 Task: Create a due date automation trigger when advanced on, on the wednesday after a card is due add fields with custom field "Resume" set to a date in this week at 11:00 AM.
Action: Mouse moved to (946, 75)
Screenshot: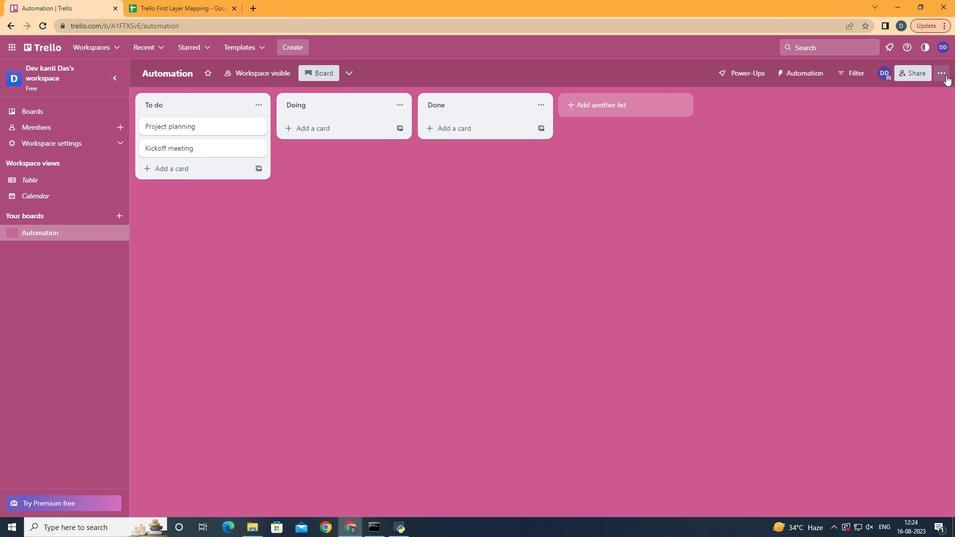 
Action: Mouse pressed left at (946, 75)
Screenshot: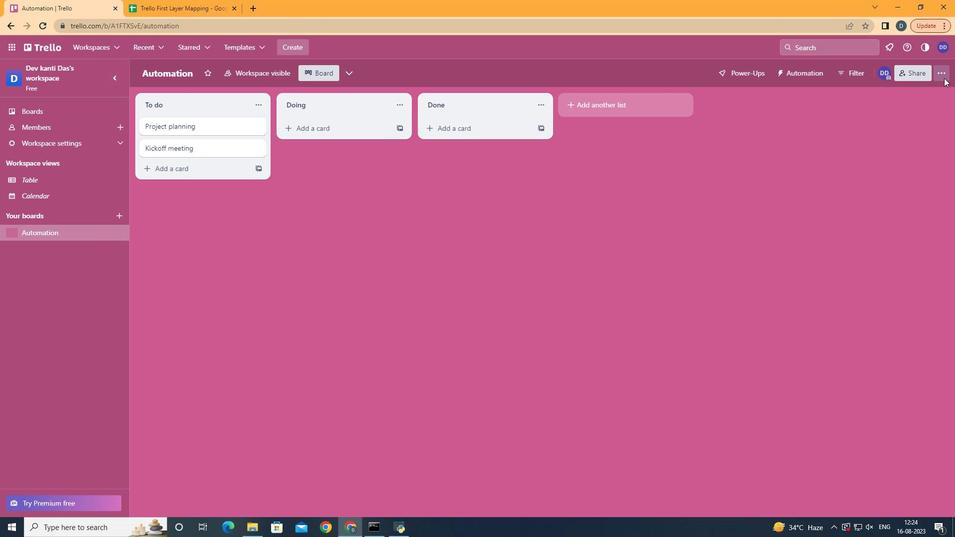 
Action: Mouse moved to (869, 206)
Screenshot: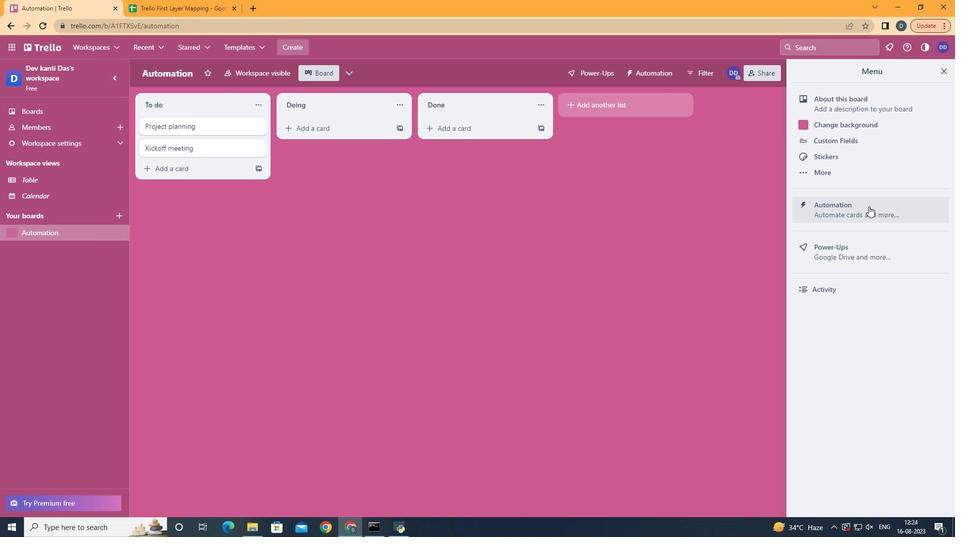 
Action: Mouse pressed left at (869, 206)
Screenshot: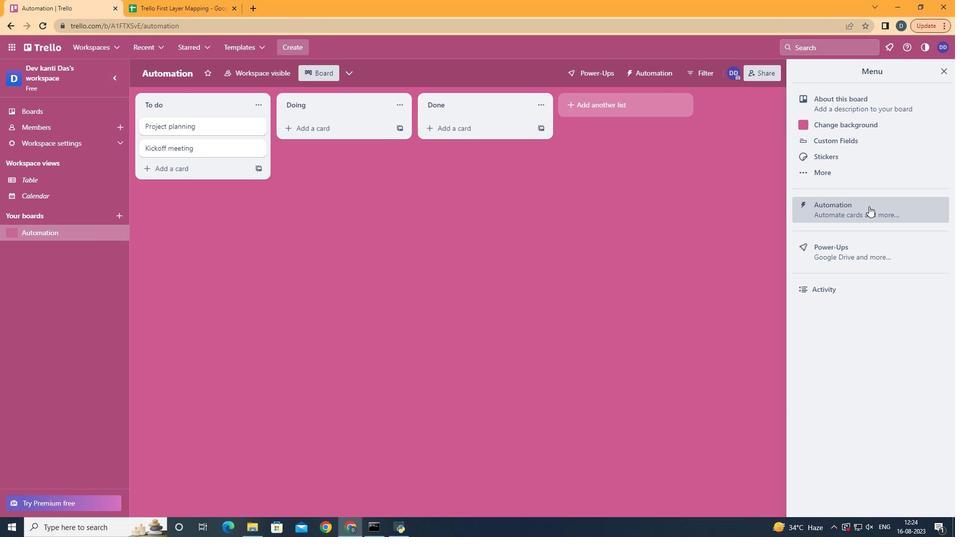 
Action: Mouse moved to (206, 204)
Screenshot: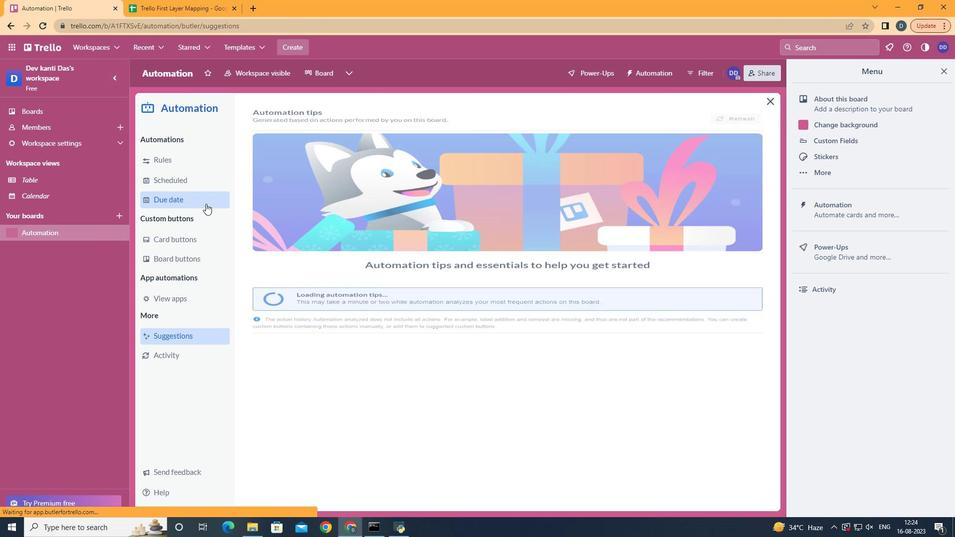 
Action: Mouse pressed left at (206, 204)
Screenshot: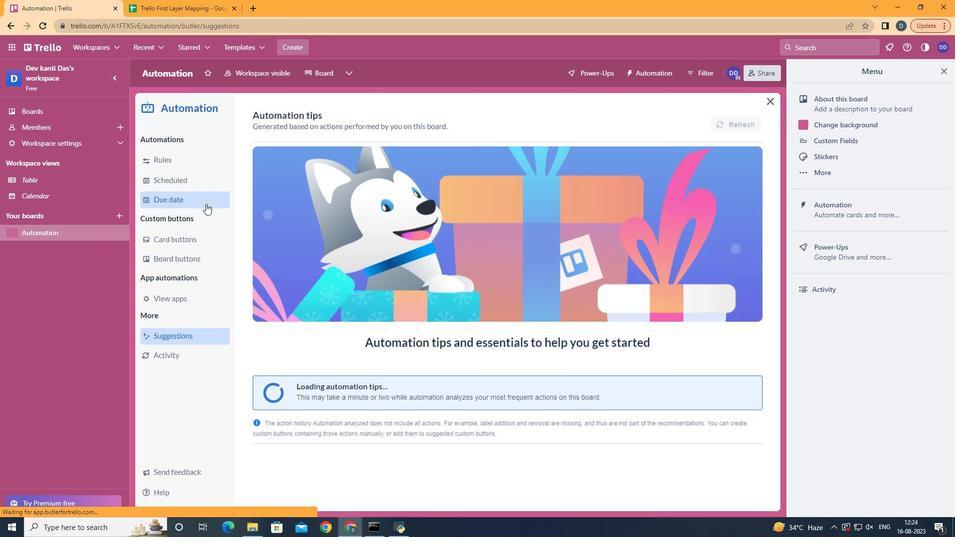 
Action: Mouse moved to (685, 121)
Screenshot: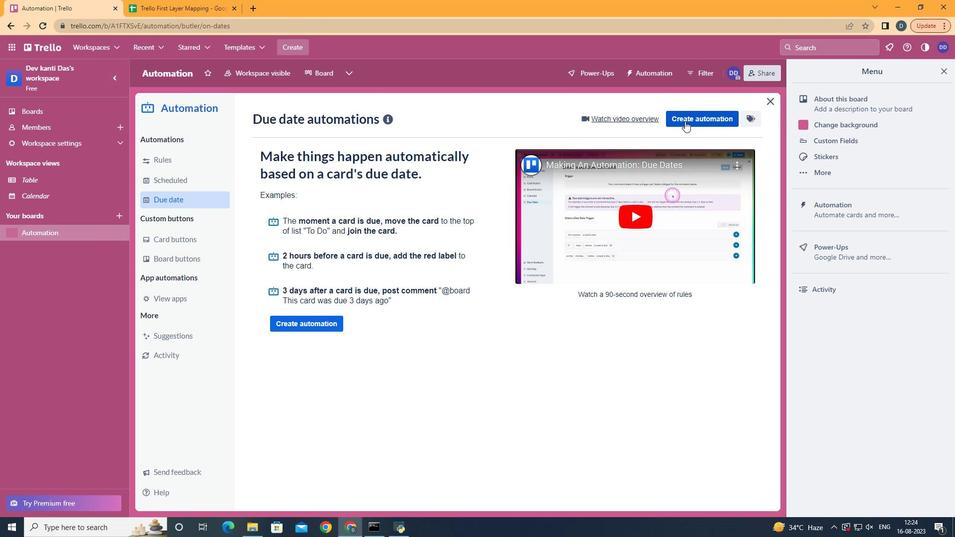 
Action: Mouse pressed left at (685, 121)
Screenshot: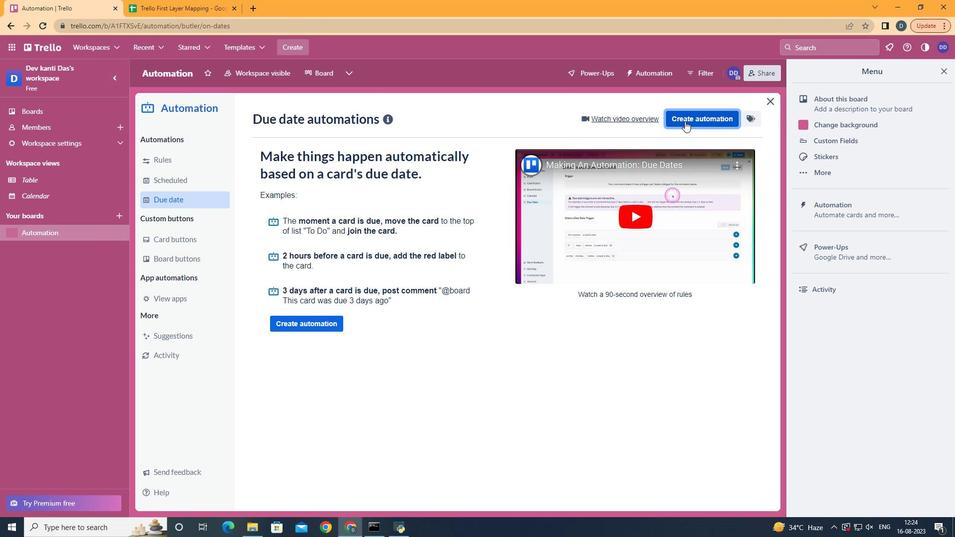 
Action: Mouse moved to (511, 212)
Screenshot: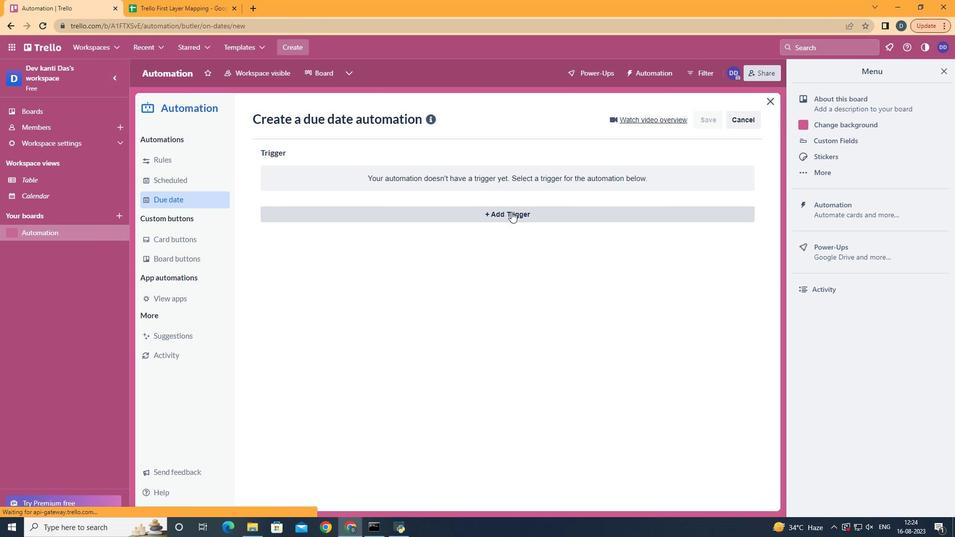 
Action: Mouse pressed left at (511, 212)
Screenshot: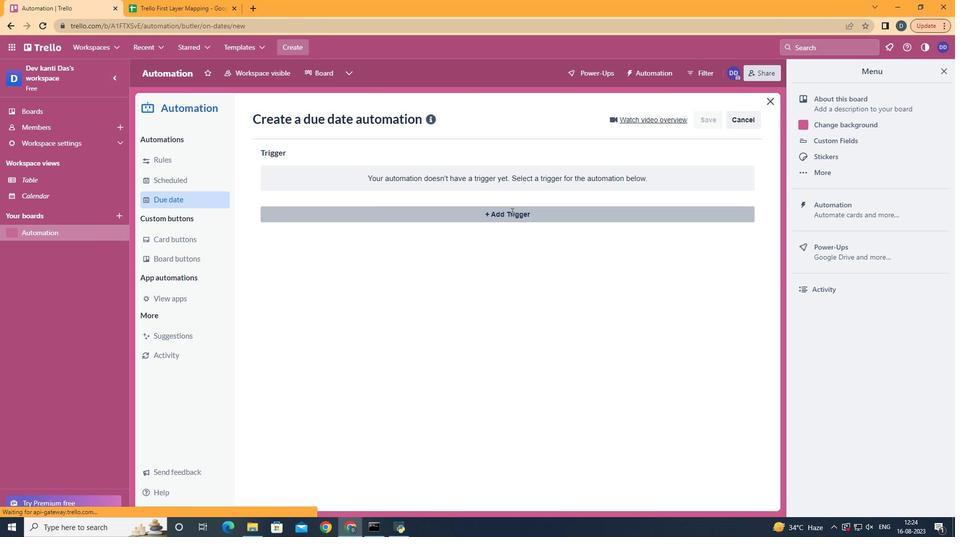 
Action: Mouse moved to (327, 297)
Screenshot: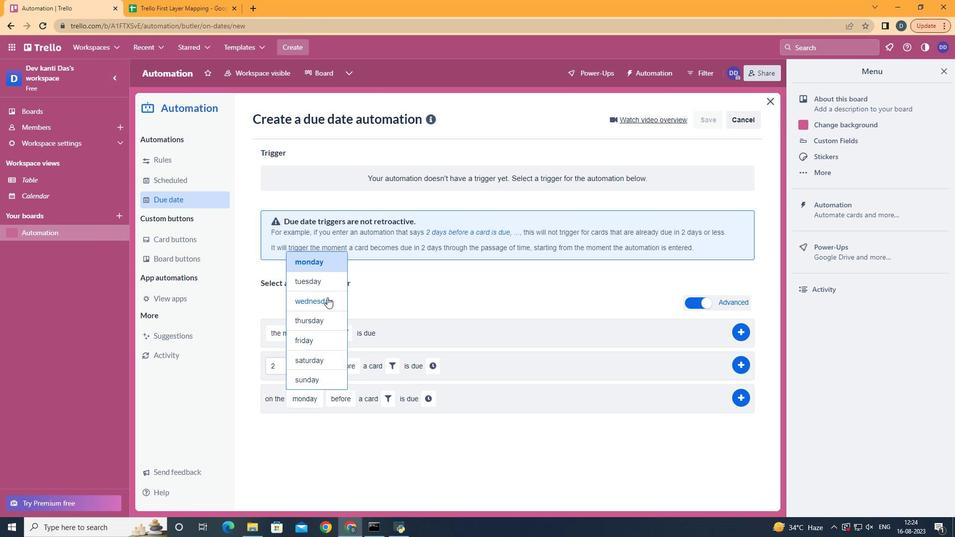 
Action: Mouse pressed left at (327, 297)
Screenshot: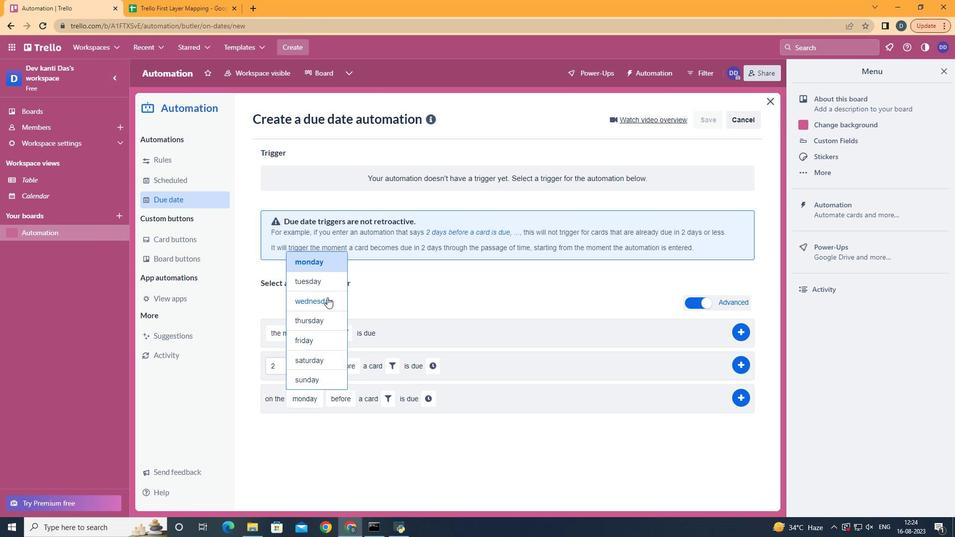 
Action: Mouse moved to (351, 432)
Screenshot: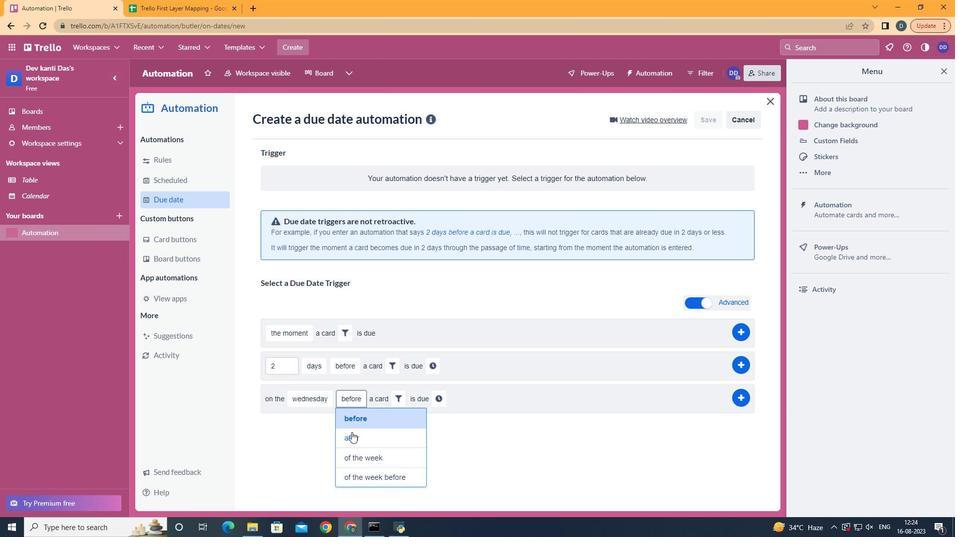 
Action: Mouse pressed left at (351, 432)
Screenshot: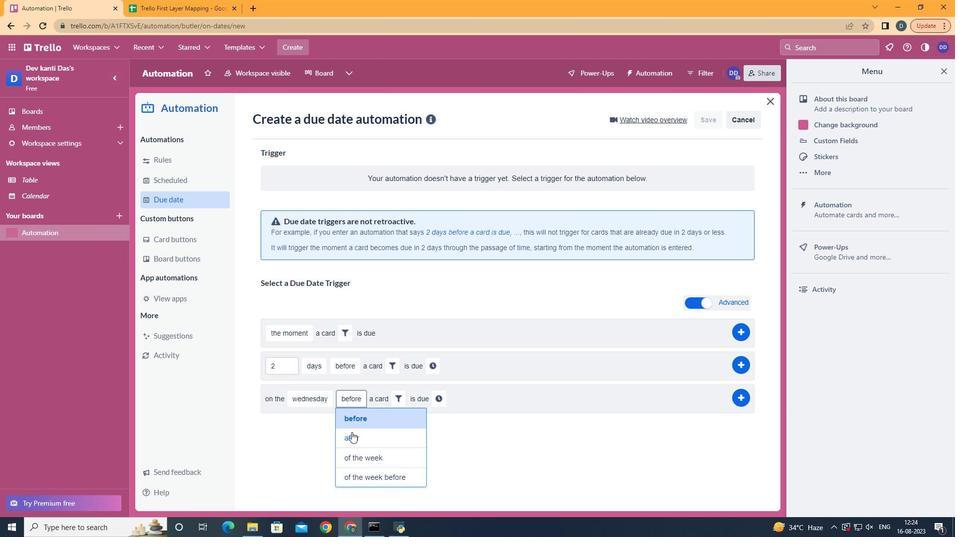 
Action: Mouse moved to (396, 403)
Screenshot: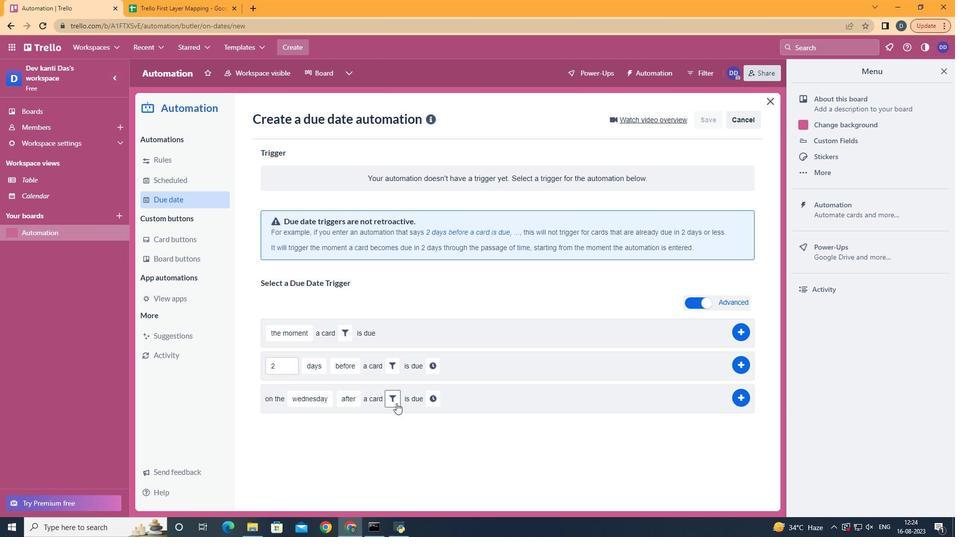 
Action: Mouse pressed left at (396, 403)
Screenshot: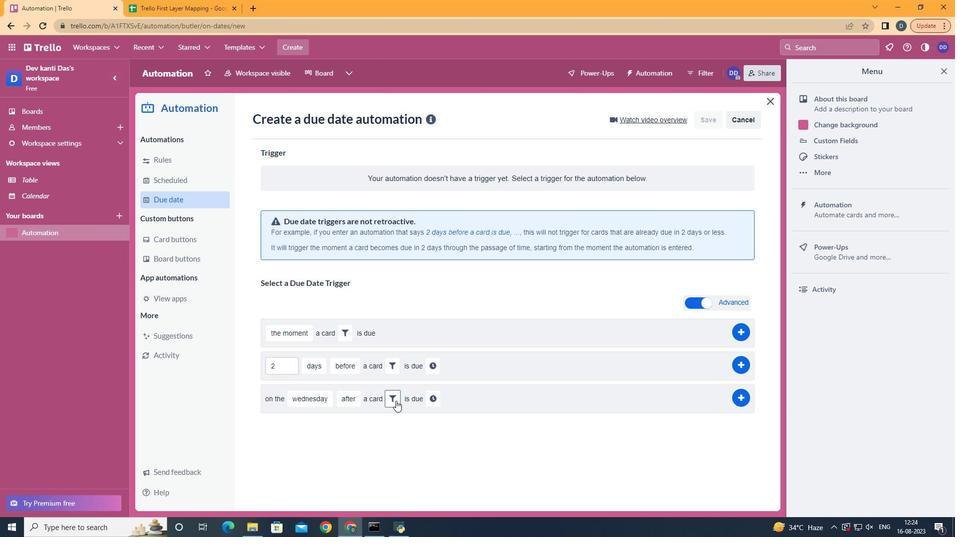 
Action: Mouse moved to (555, 431)
Screenshot: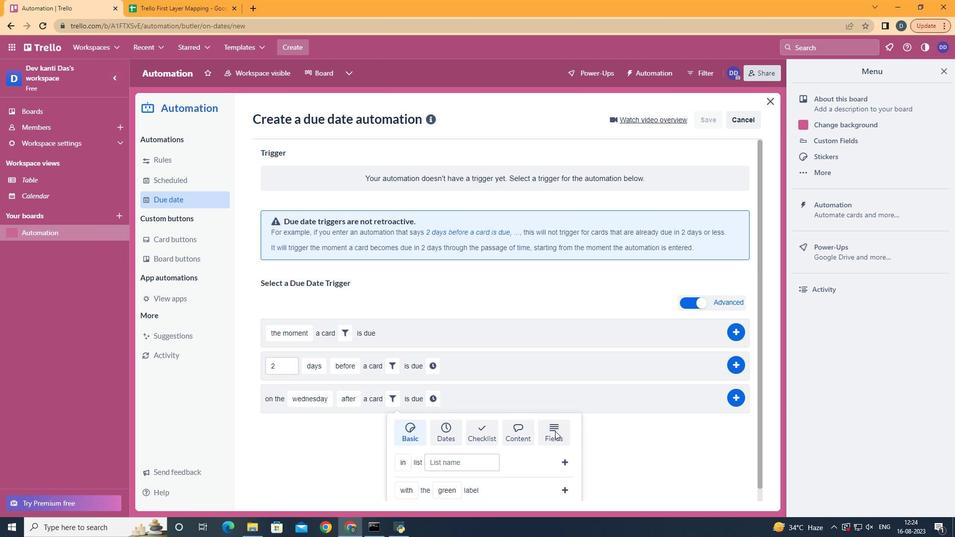 
Action: Mouse pressed left at (555, 431)
Screenshot: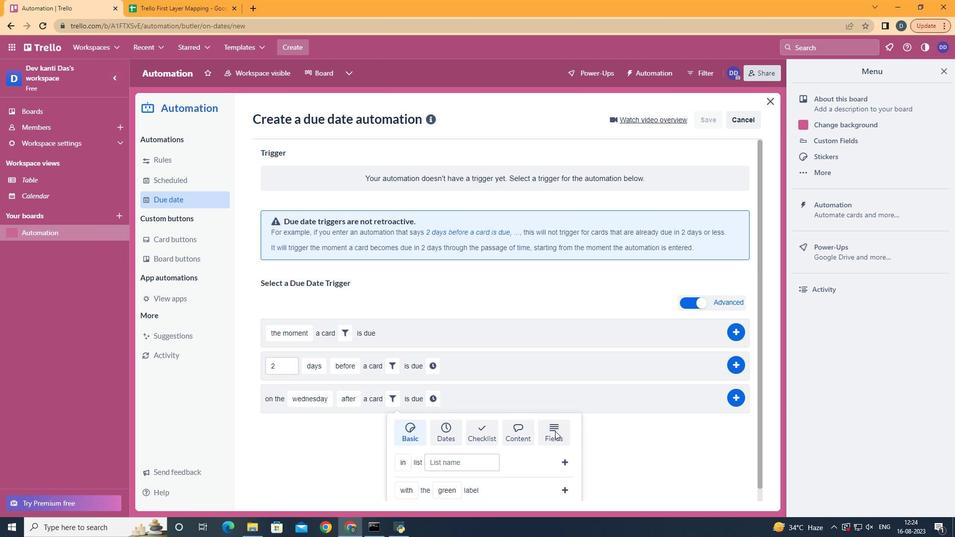 
Action: Mouse scrolled (555, 431) with delta (0, 0)
Screenshot: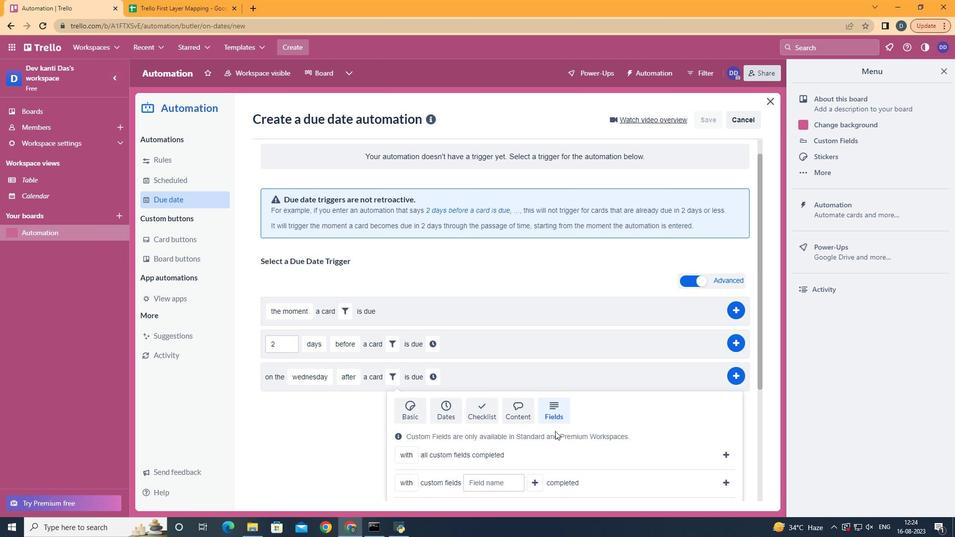 
Action: Mouse scrolled (555, 431) with delta (0, 0)
Screenshot: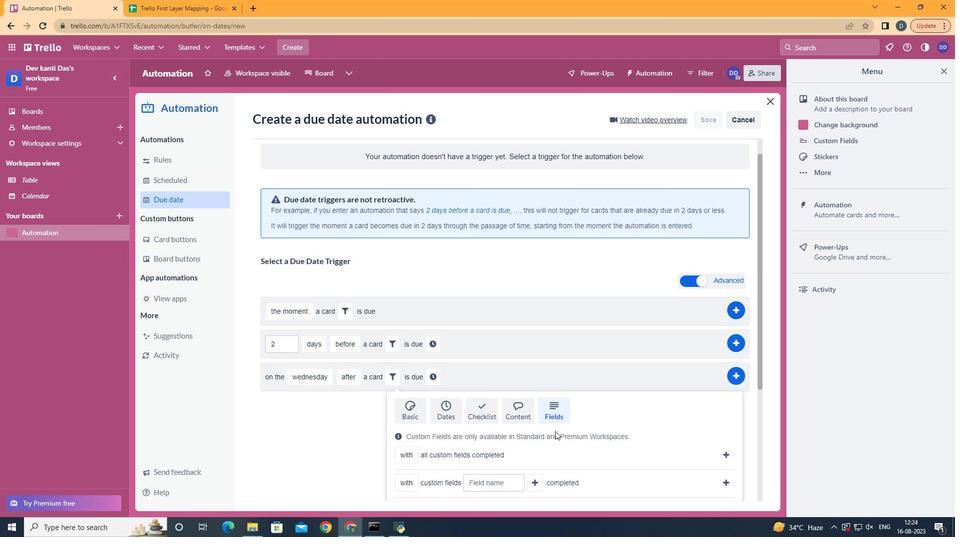 
Action: Mouse scrolled (555, 431) with delta (0, 0)
Screenshot: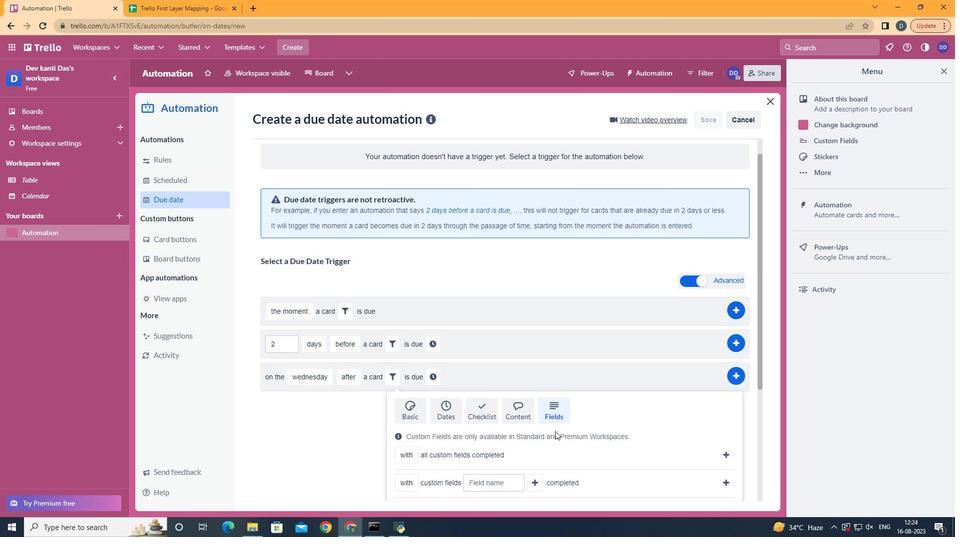 
Action: Mouse scrolled (555, 430) with delta (0, 0)
Screenshot: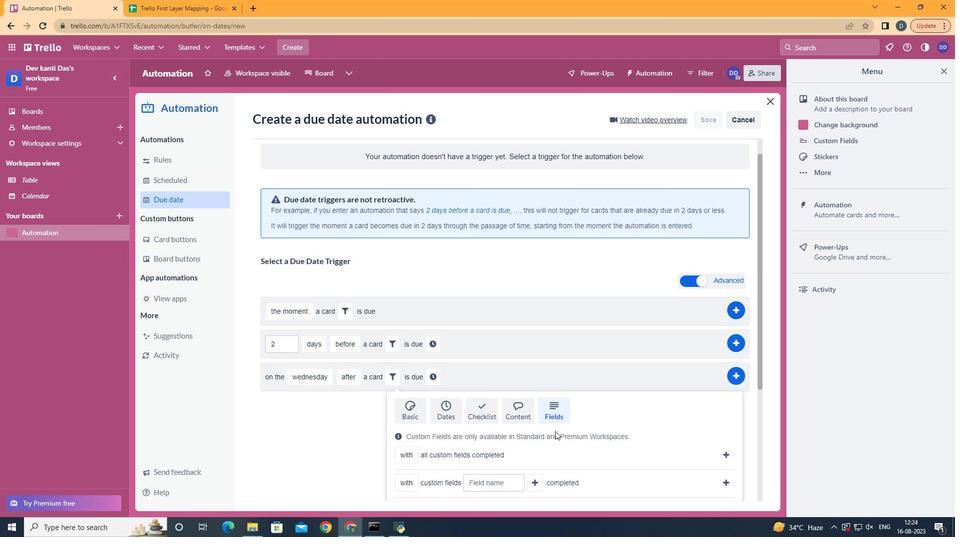 
Action: Mouse scrolled (555, 431) with delta (0, 0)
Screenshot: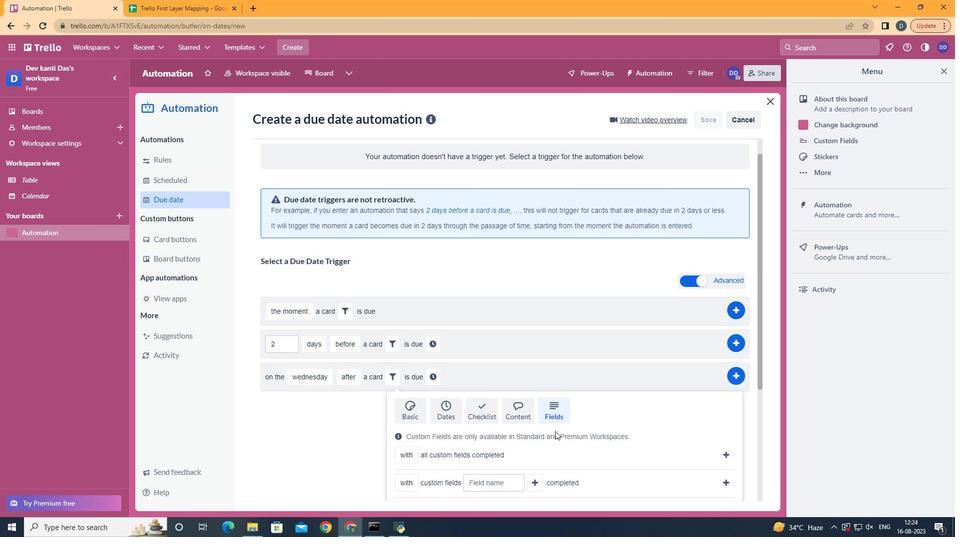 
Action: Mouse moved to (506, 450)
Screenshot: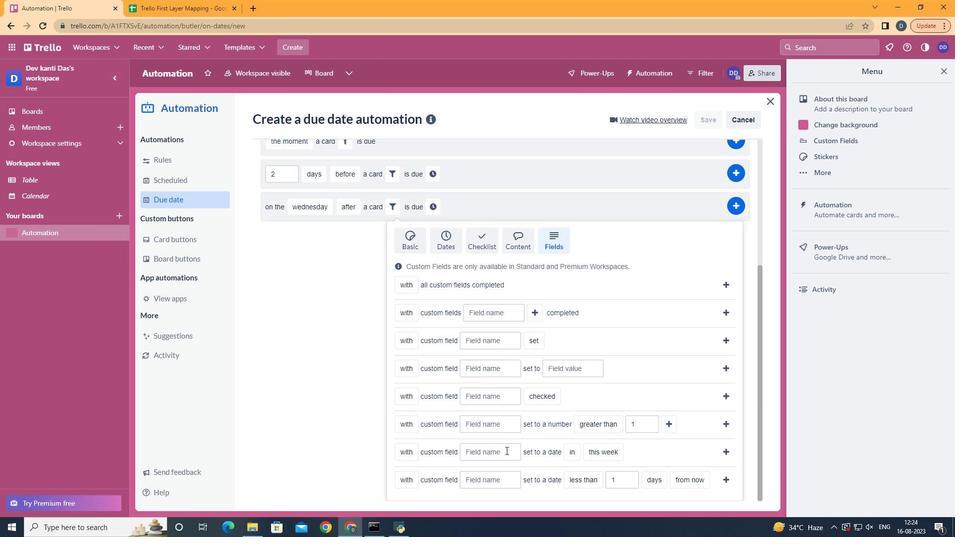 
Action: Mouse pressed left at (506, 450)
Screenshot: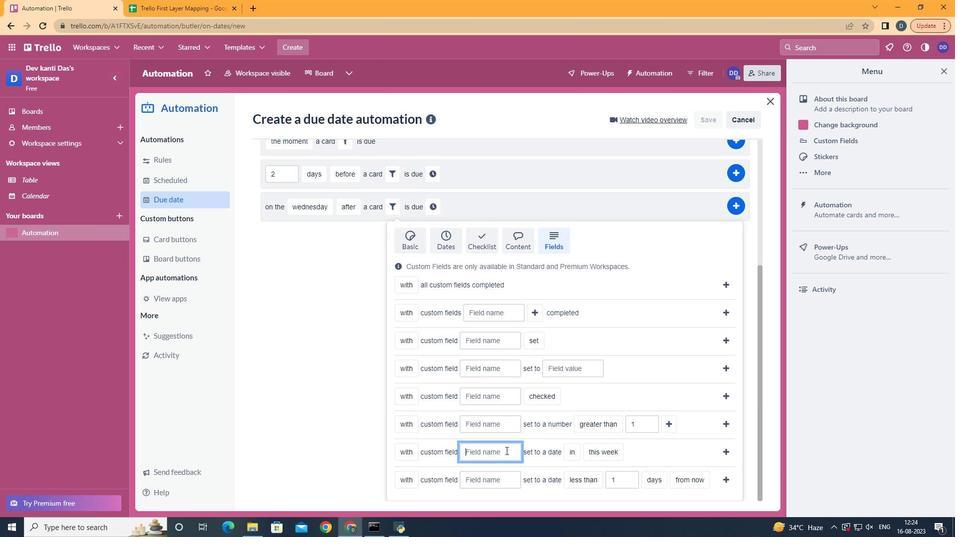 
Action: Key pressed <Key.shift>Resume
Screenshot: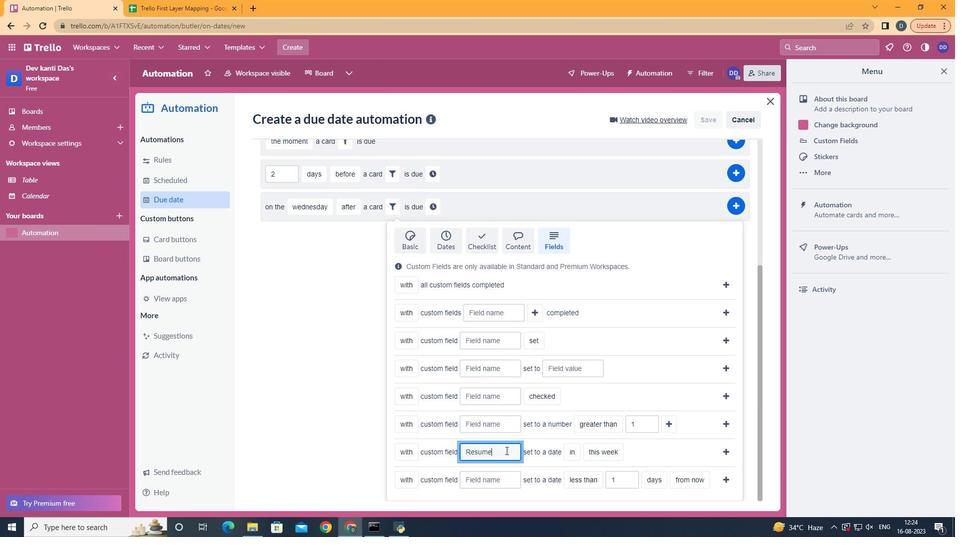 
Action: Mouse moved to (724, 454)
Screenshot: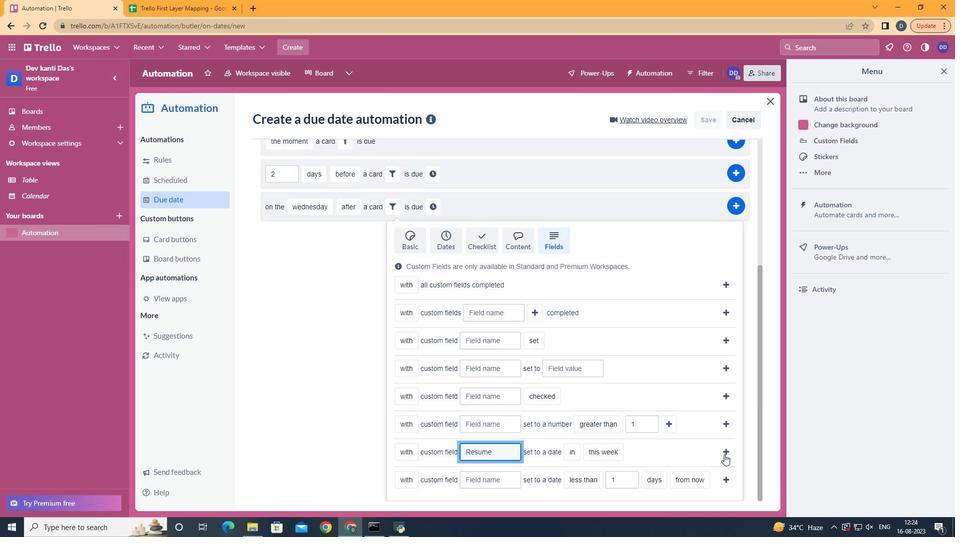 
Action: Mouse pressed left at (724, 454)
Screenshot: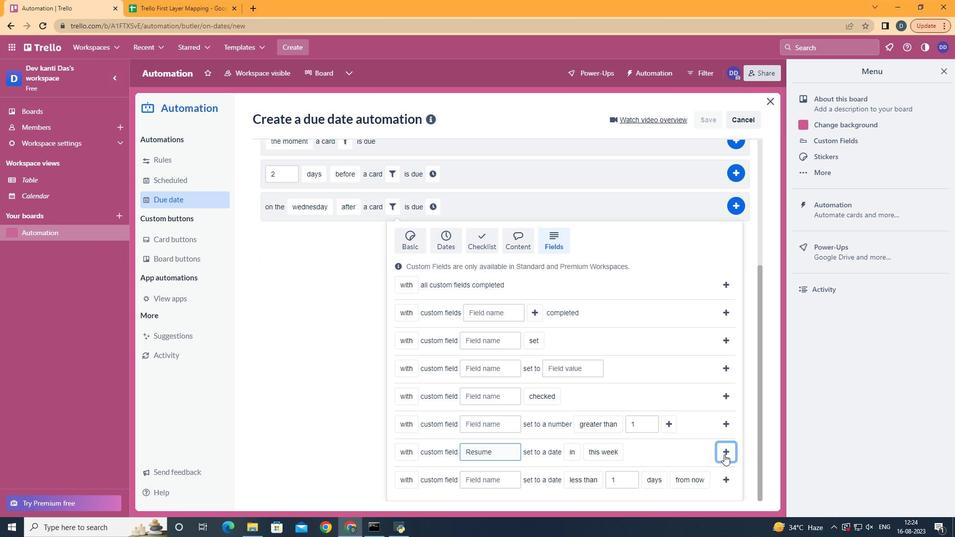 
Action: Mouse moved to (623, 403)
Screenshot: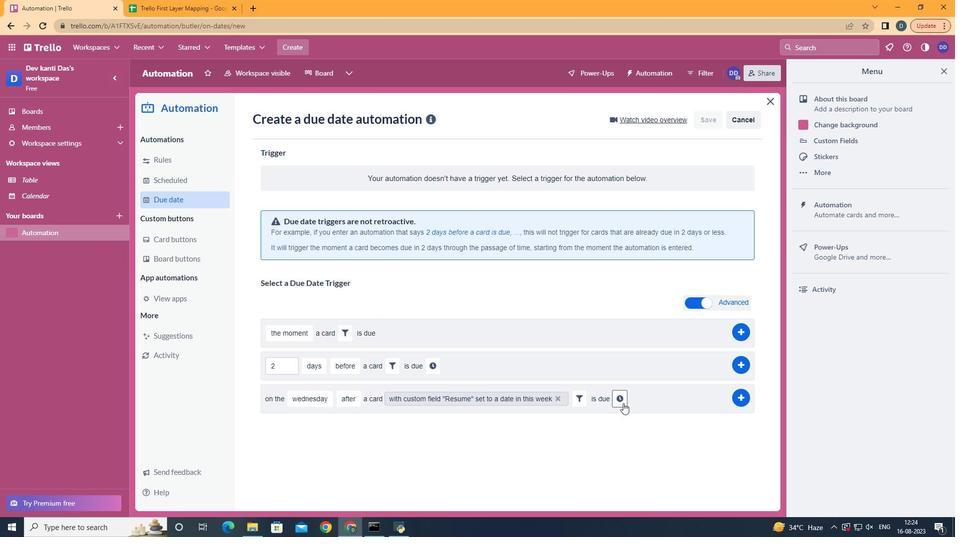 
Action: Mouse pressed left at (623, 403)
Screenshot: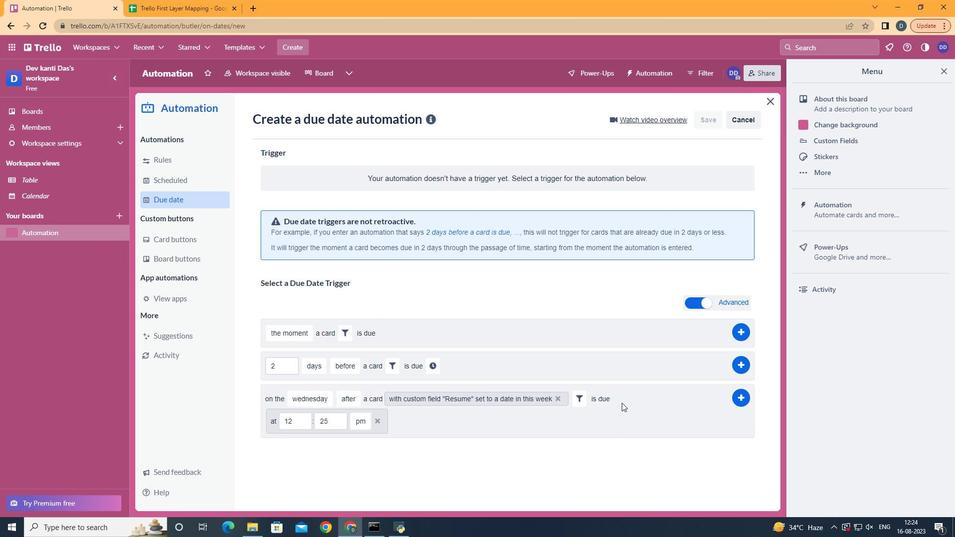
Action: Mouse moved to (293, 423)
Screenshot: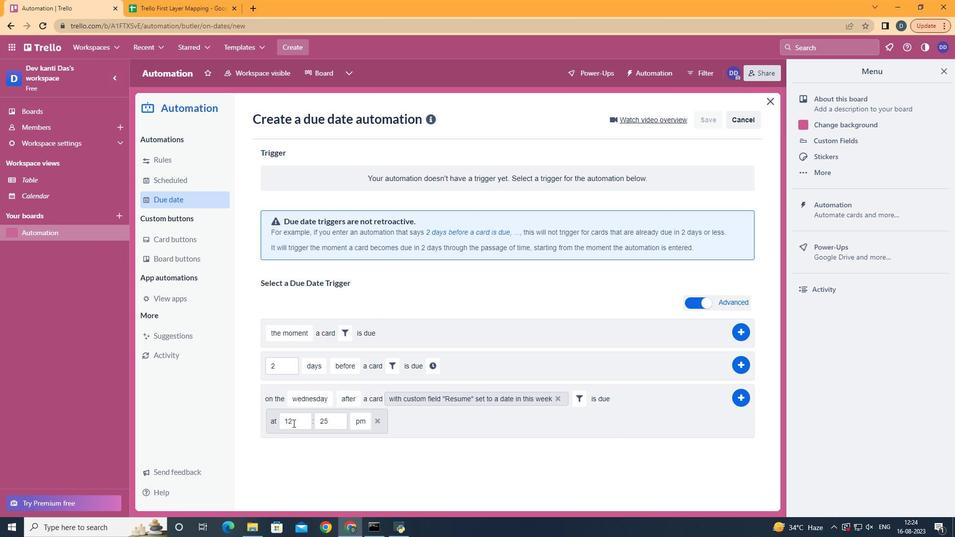 
Action: Mouse pressed left at (293, 423)
Screenshot: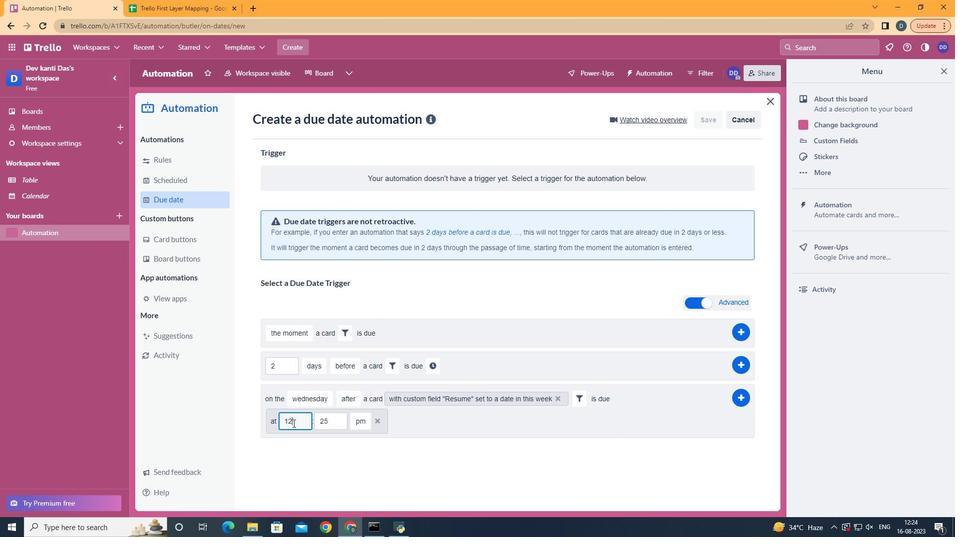 
Action: Key pressed <Key.backspace>1
Screenshot: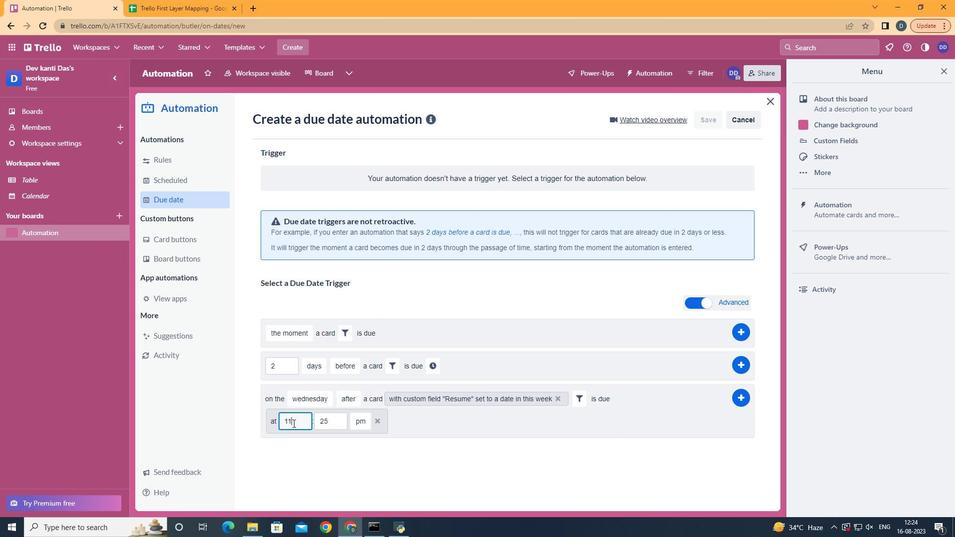 
Action: Mouse moved to (331, 421)
Screenshot: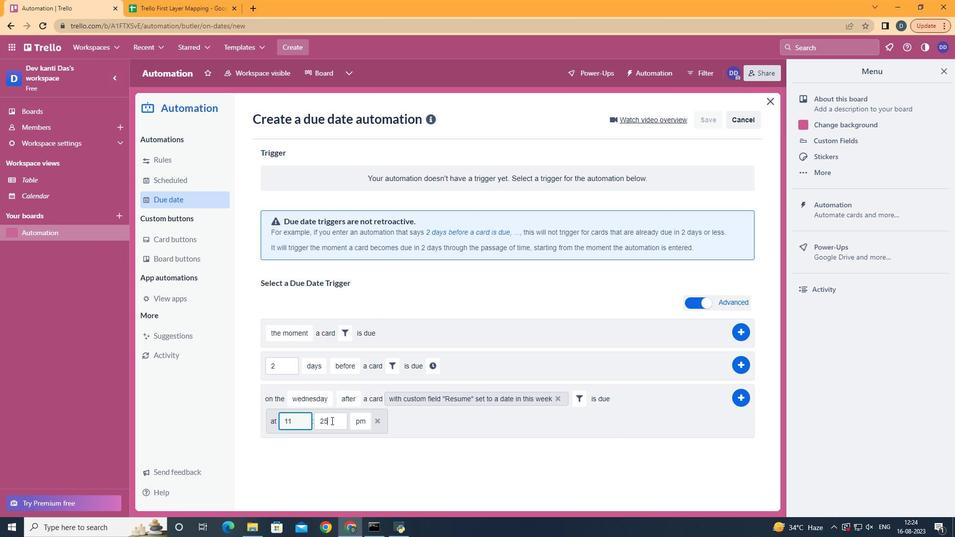 
Action: Mouse pressed left at (331, 421)
Screenshot: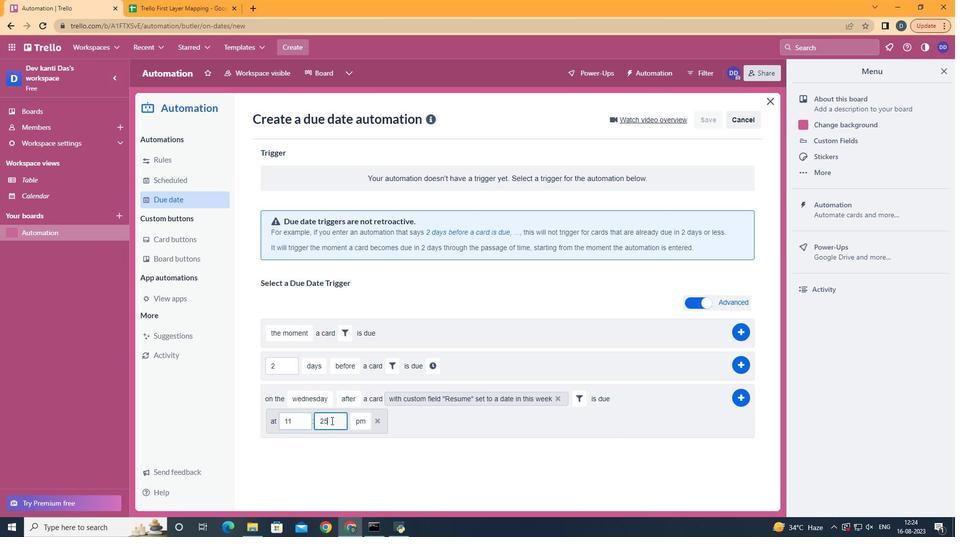 
Action: Mouse moved to (331, 421)
Screenshot: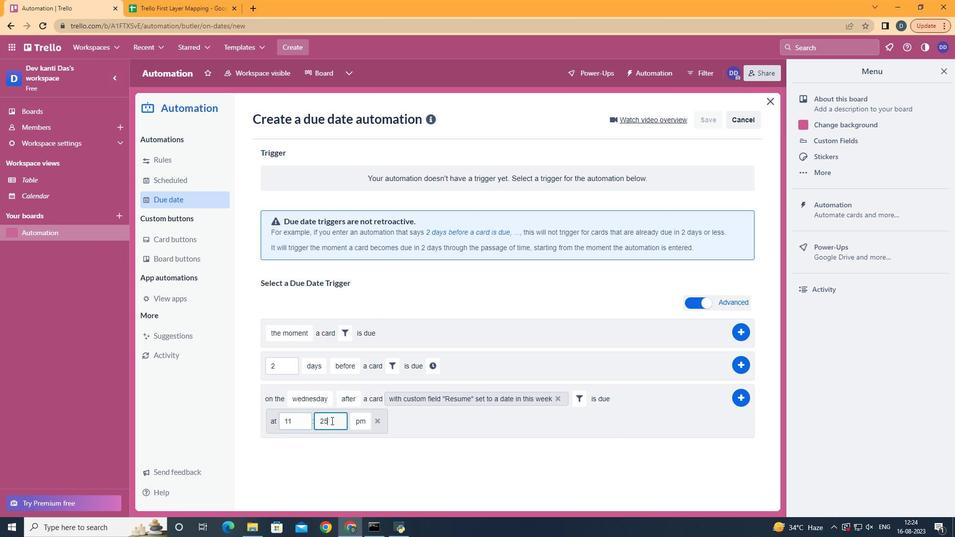 
Action: Key pressed <Key.backspace>
Screenshot: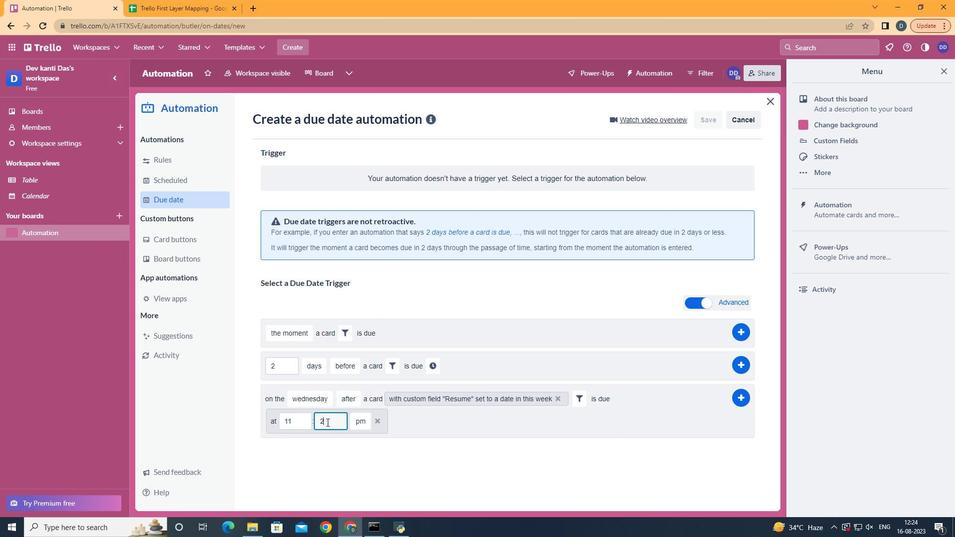
Action: Mouse moved to (326, 422)
Screenshot: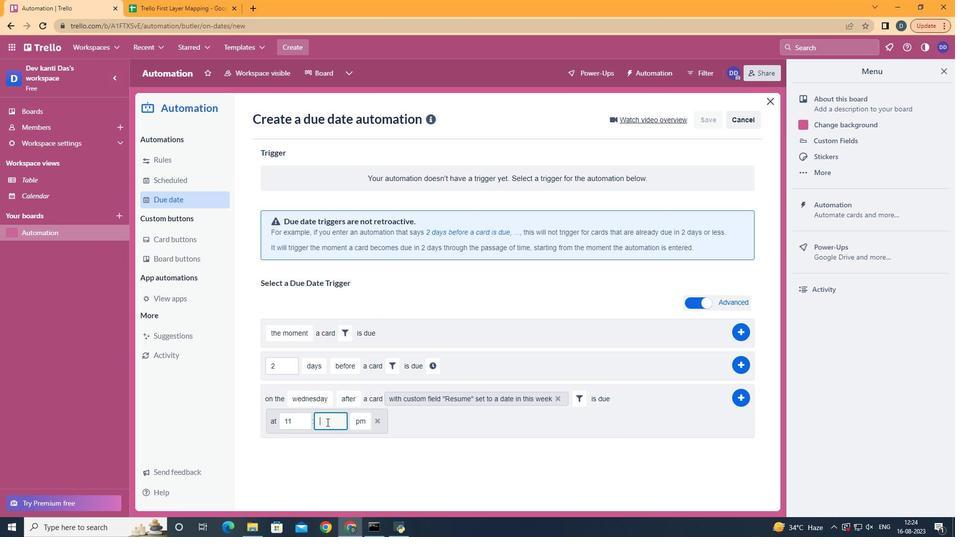 
Action: Key pressed <Key.backspace>00
Screenshot: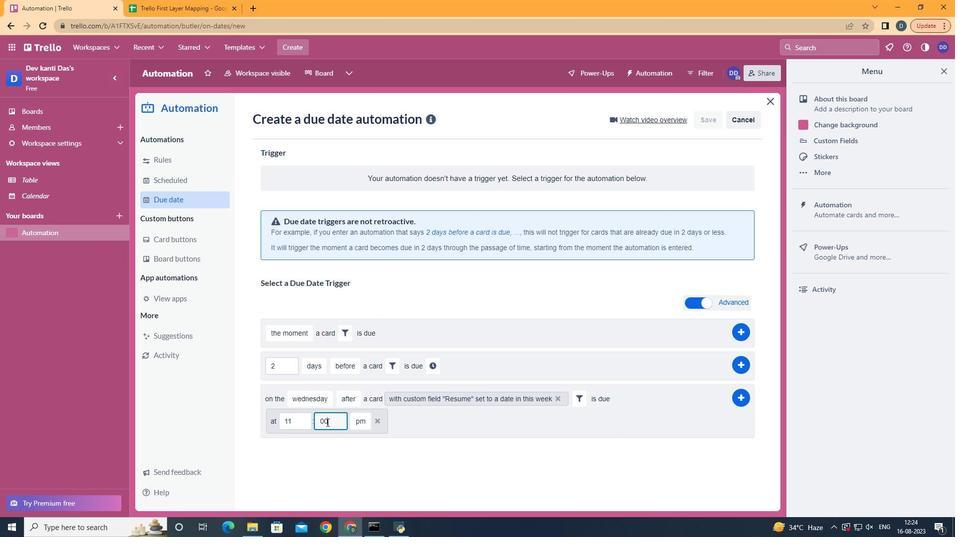 
Action: Mouse moved to (364, 434)
Screenshot: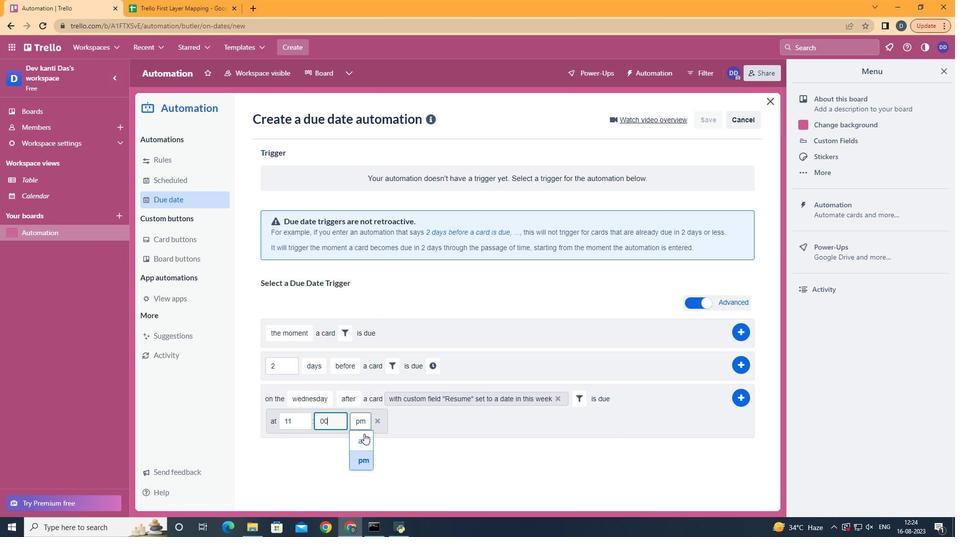 
Action: Mouse pressed left at (364, 434)
Screenshot: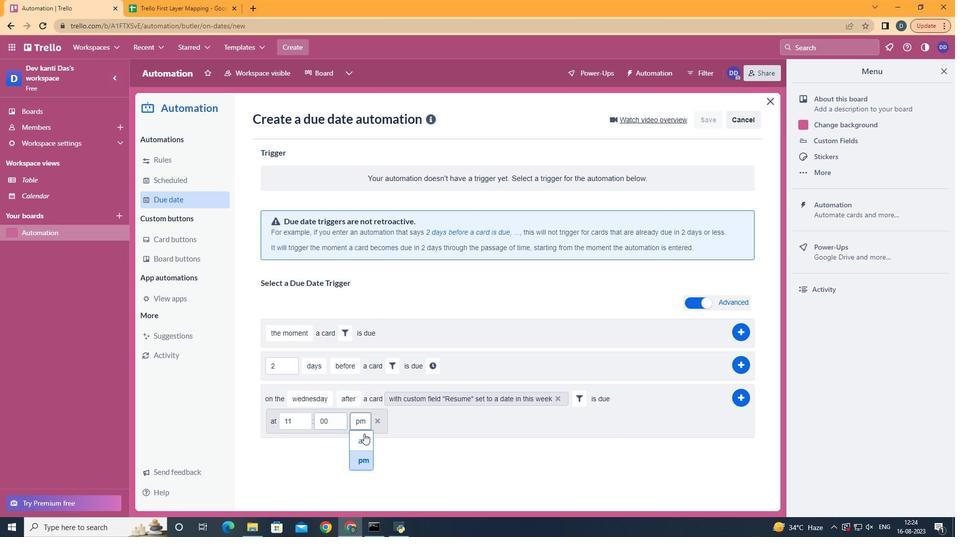 
Action: Mouse moved to (741, 402)
Screenshot: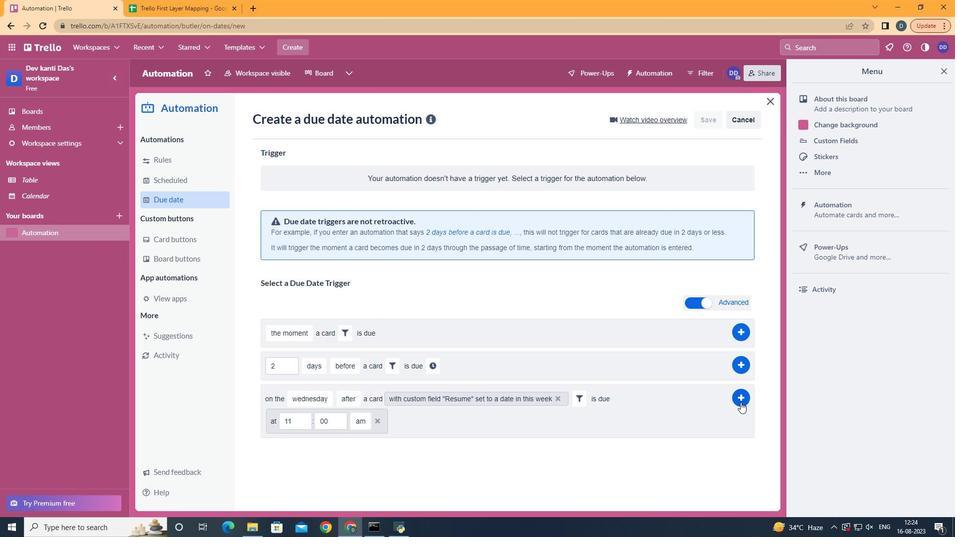 
Action: Mouse pressed left at (741, 402)
Screenshot: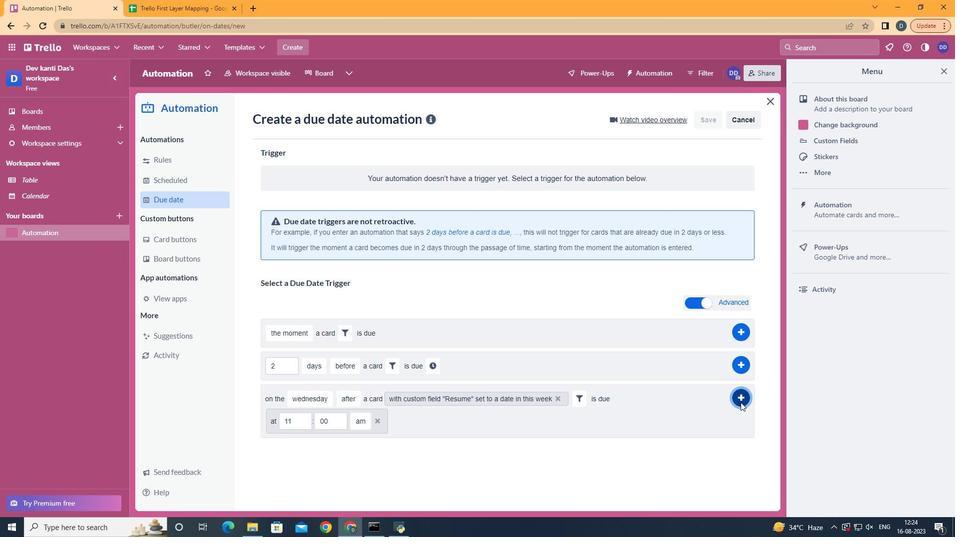 
